Task: Create a due date automation trigger when advanced on, 2 hours before a card is due add basic with the red label.
Action: Mouse moved to (675, 245)
Screenshot: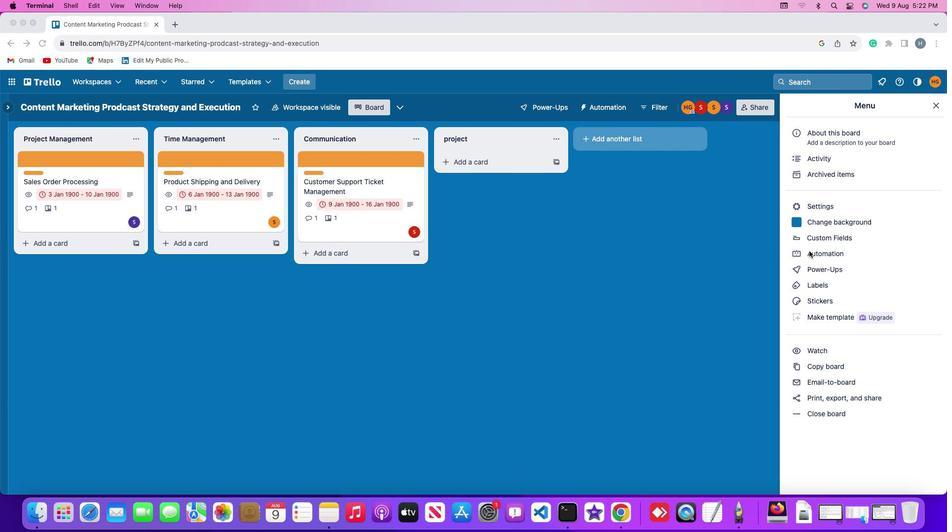
Action: Mouse pressed left at (675, 245)
Screenshot: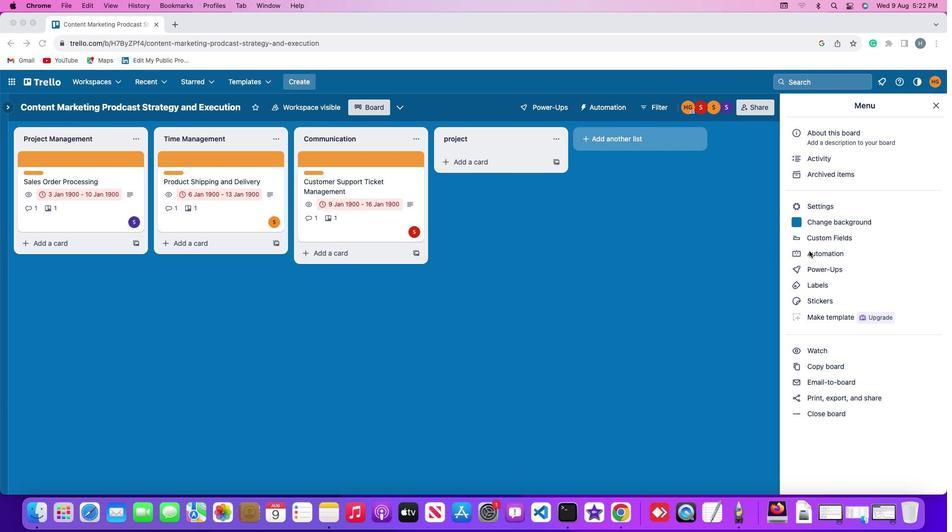 
Action: Mouse pressed left at (675, 245)
Screenshot: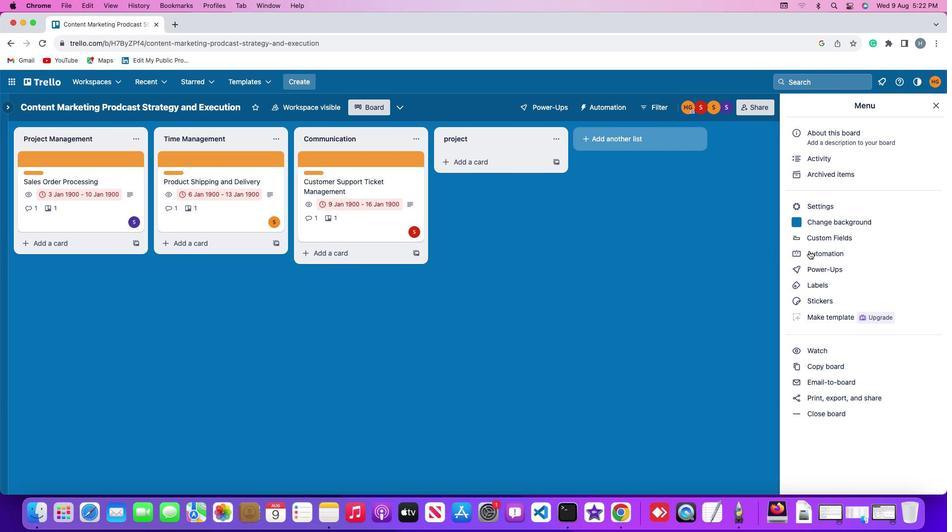
Action: Mouse moved to (168, 228)
Screenshot: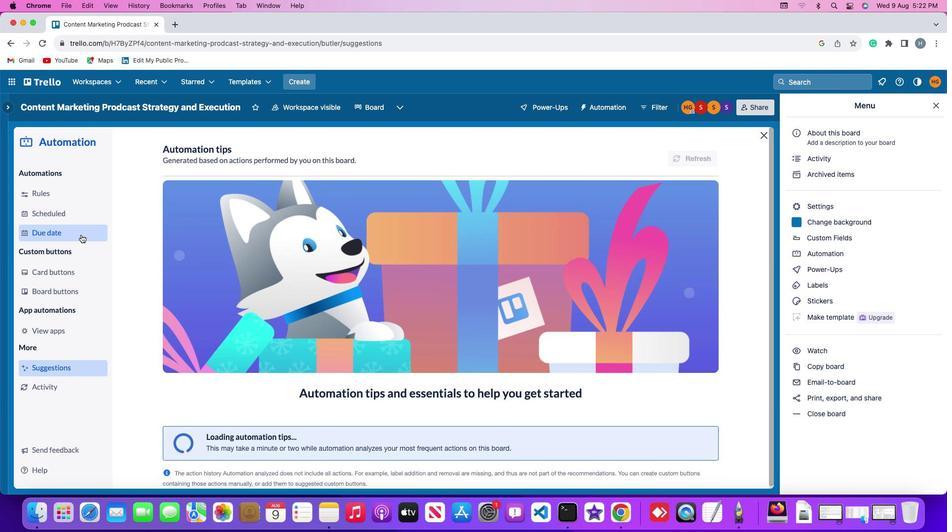 
Action: Mouse pressed left at (168, 228)
Screenshot: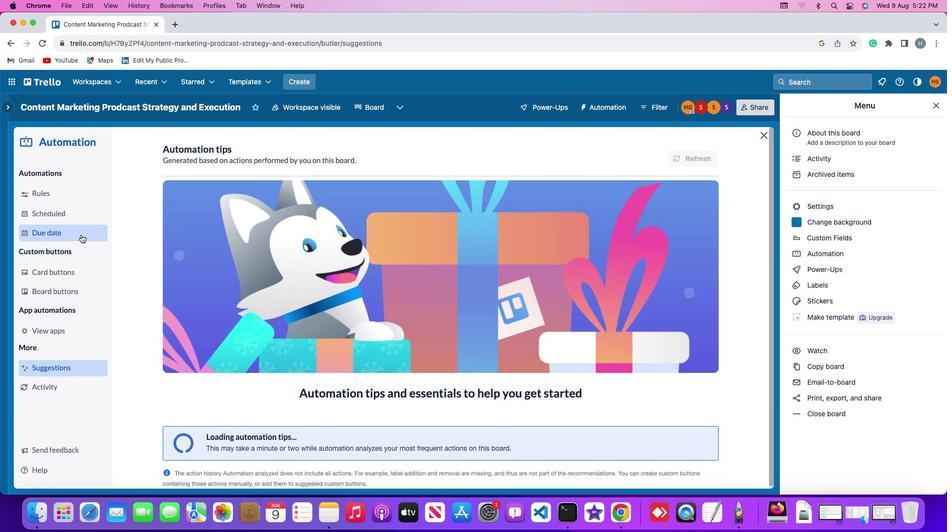 
Action: Mouse moved to (563, 145)
Screenshot: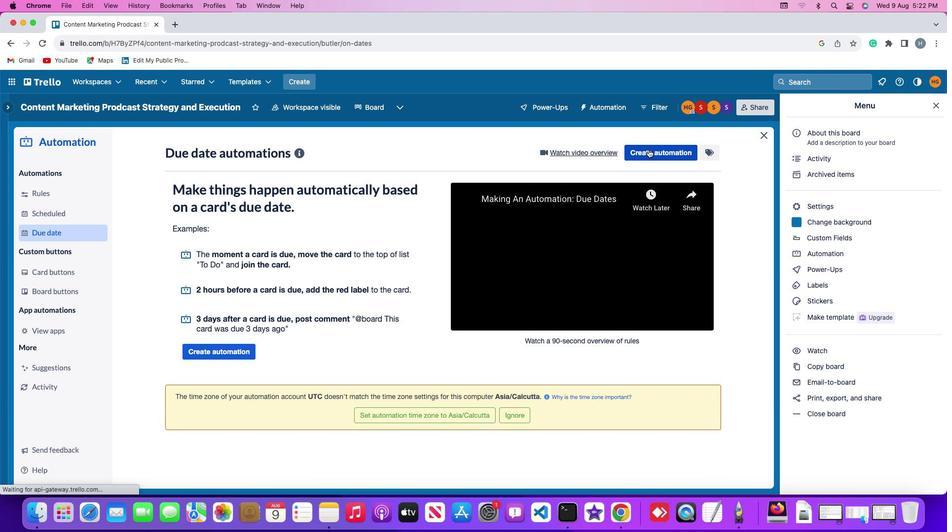 
Action: Mouse pressed left at (563, 145)
Screenshot: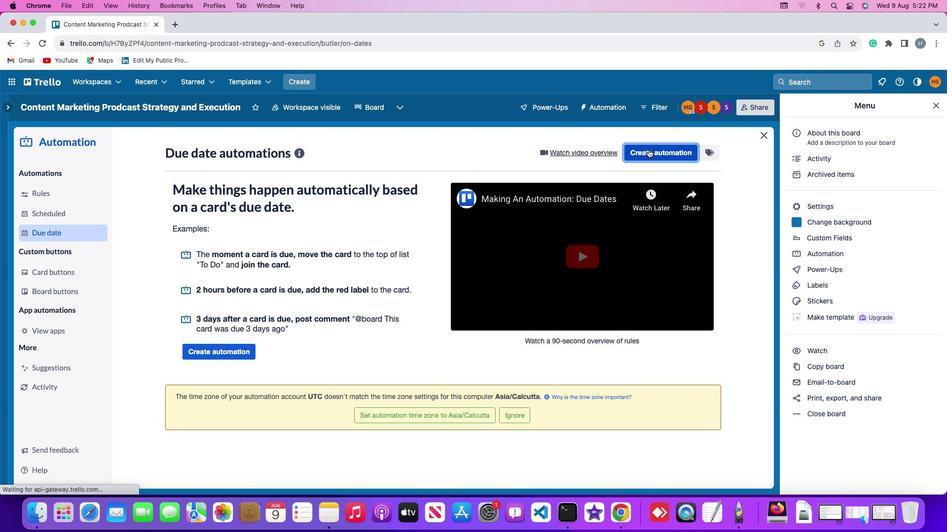
Action: Mouse moved to (287, 243)
Screenshot: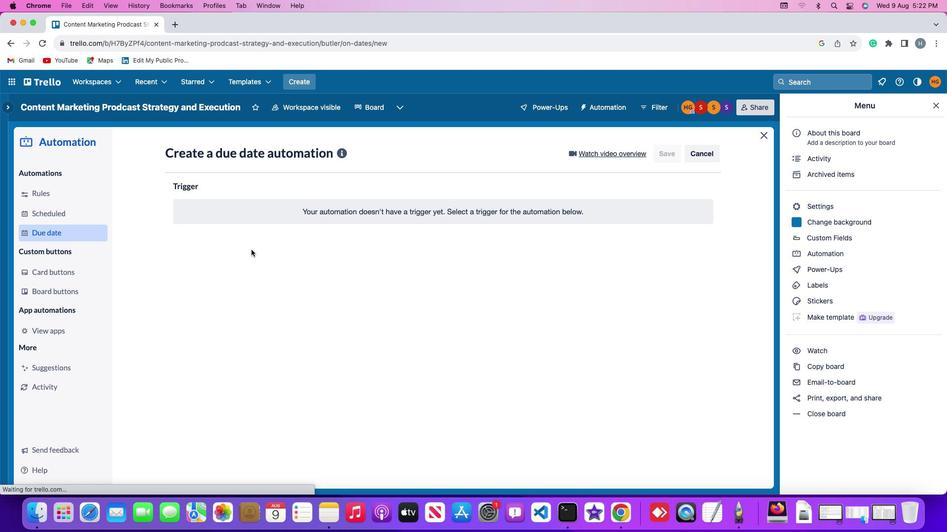 
Action: Mouse pressed left at (287, 243)
Screenshot: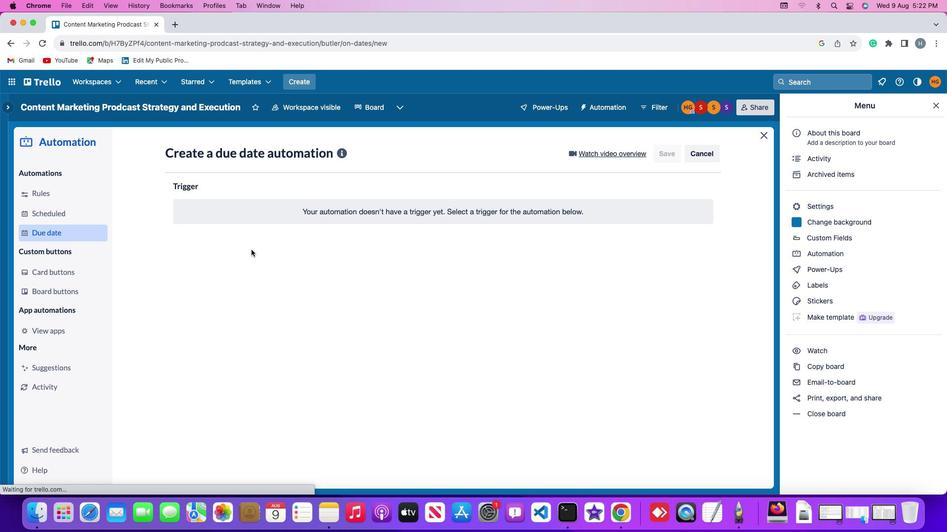 
Action: Mouse moved to (245, 385)
Screenshot: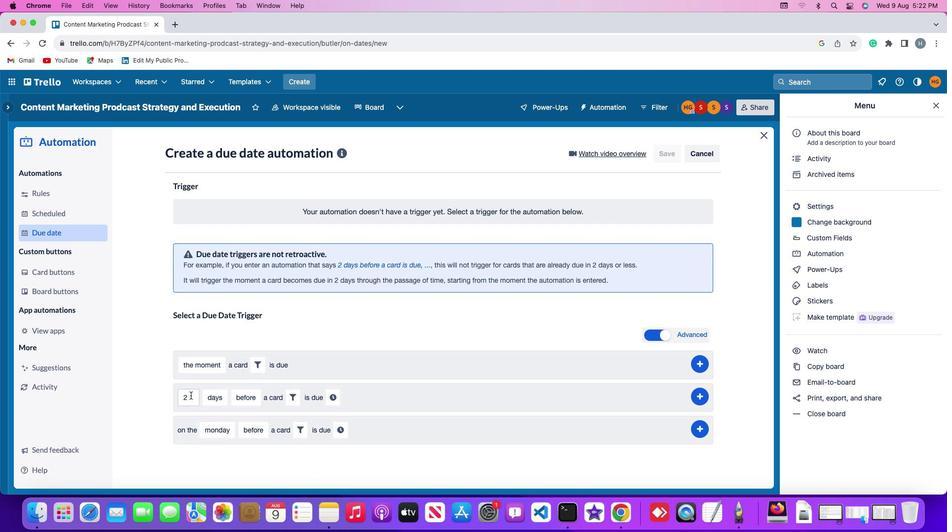 
Action: Mouse pressed left at (245, 385)
Screenshot: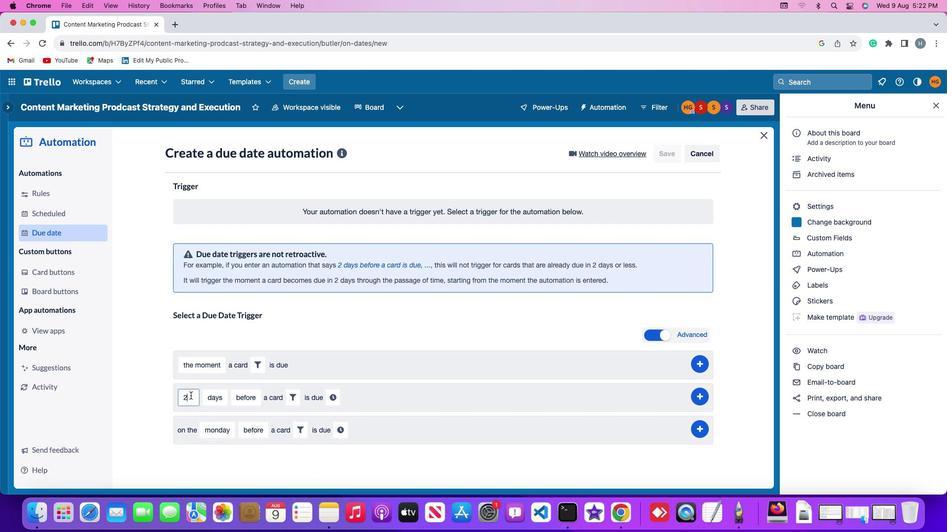 
Action: Mouse moved to (245, 387)
Screenshot: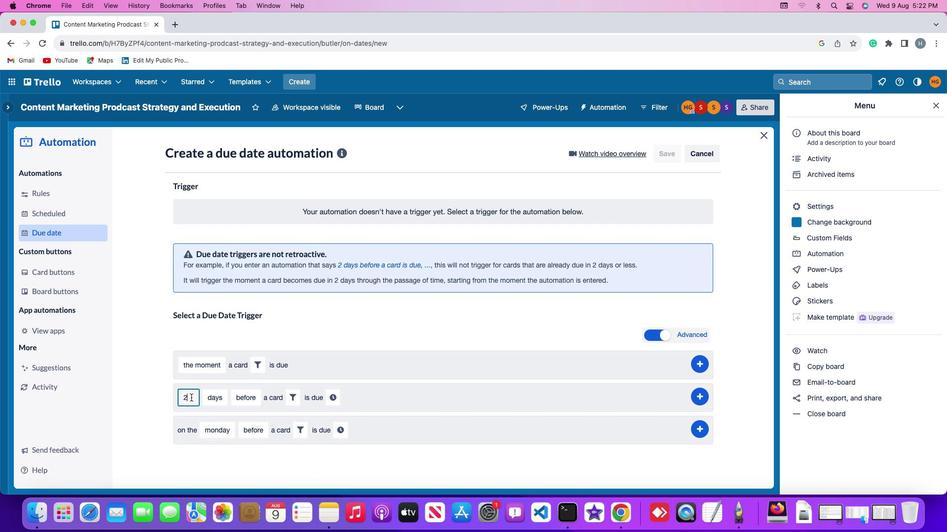
Action: Key pressed Key.backspace
Screenshot: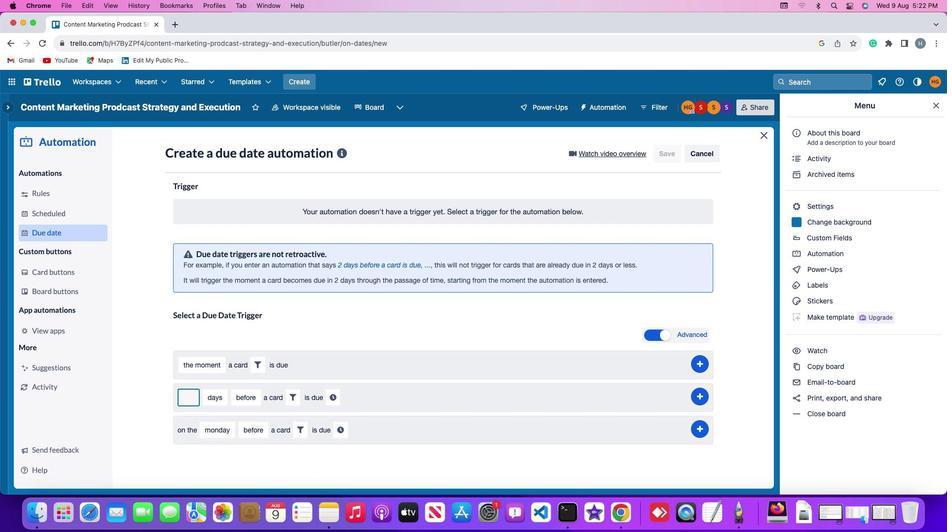 
Action: Mouse moved to (245, 387)
Screenshot: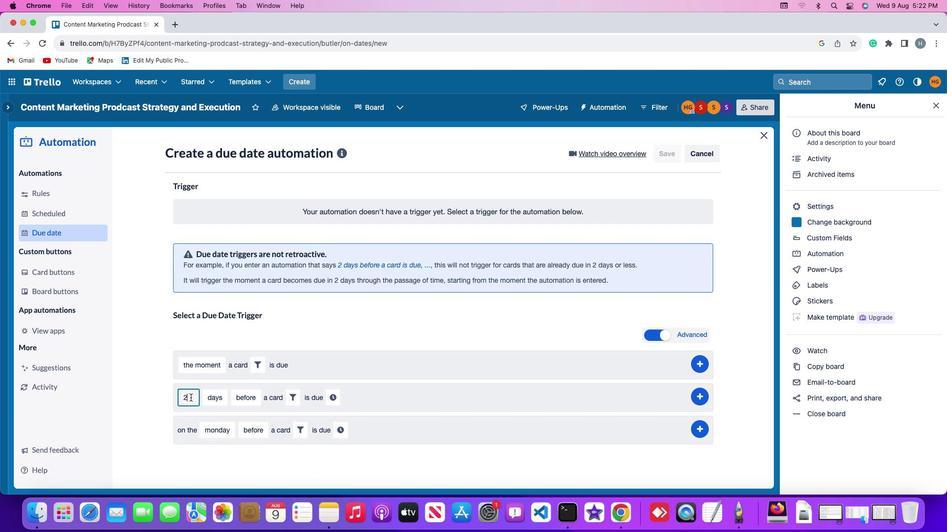 
Action: Key pressed '2'
Screenshot: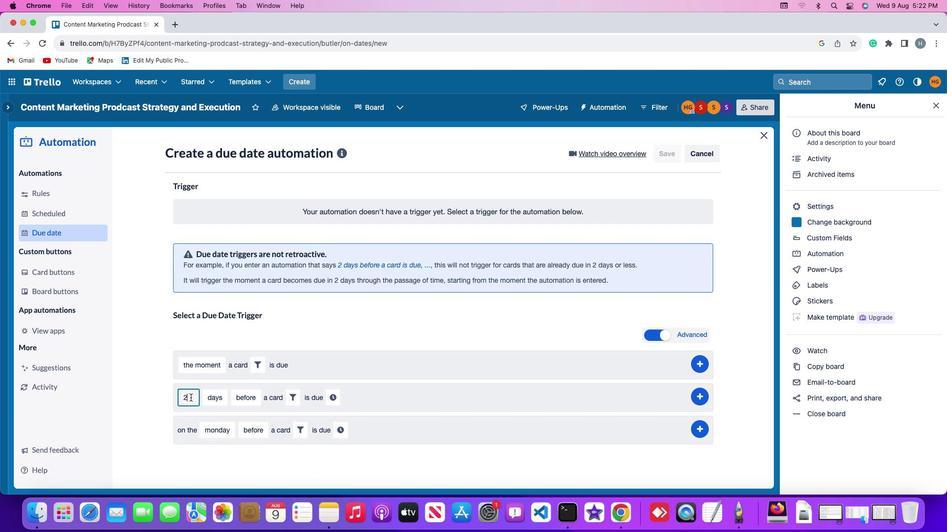 
Action: Mouse moved to (262, 390)
Screenshot: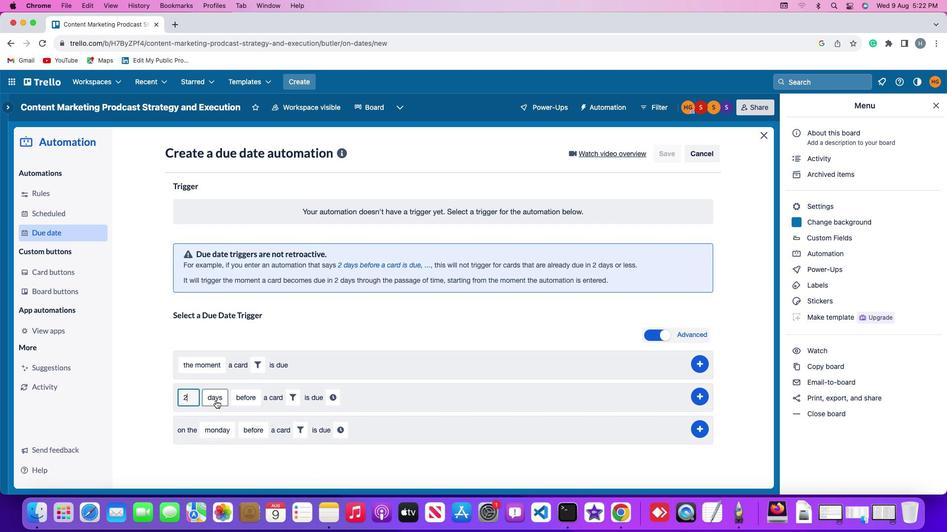 
Action: Mouse pressed left at (262, 390)
Screenshot: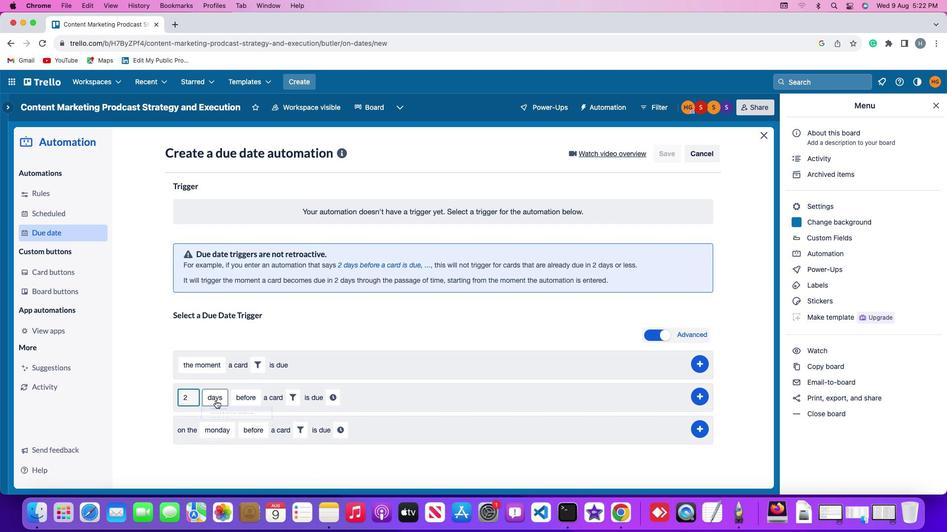 
Action: Mouse moved to (266, 447)
Screenshot: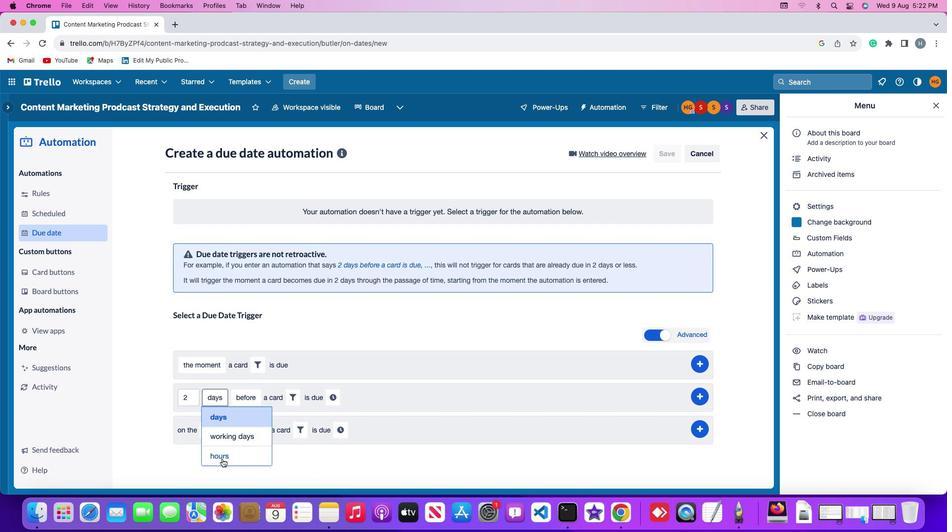 
Action: Mouse pressed left at (266, 447)
Screenshot: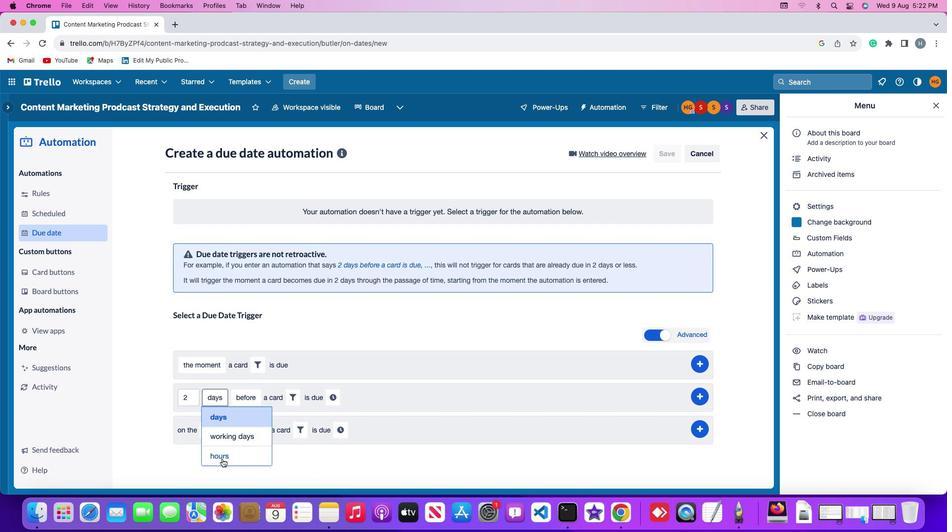 
Action: Mouse moved to (288, 410)
Screenshot: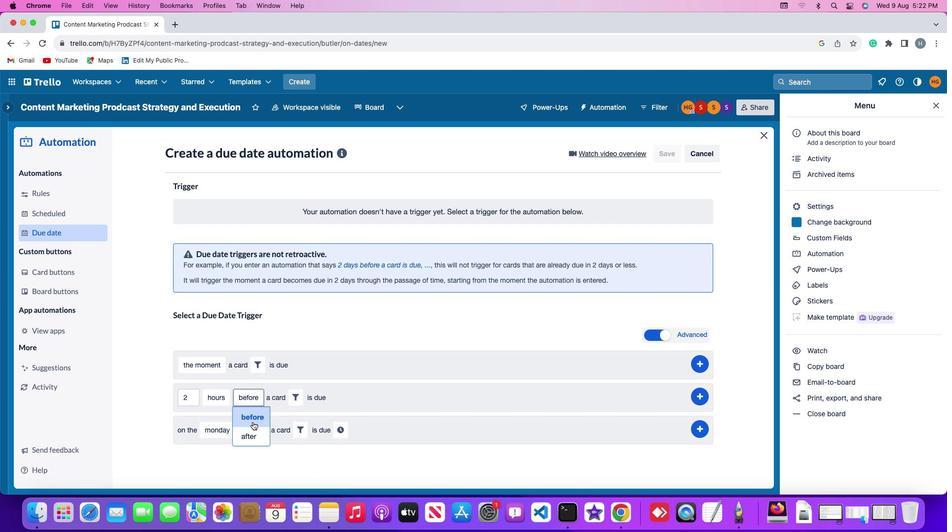 
Action: Mouse pressed left at (288, 410)
Screenshot: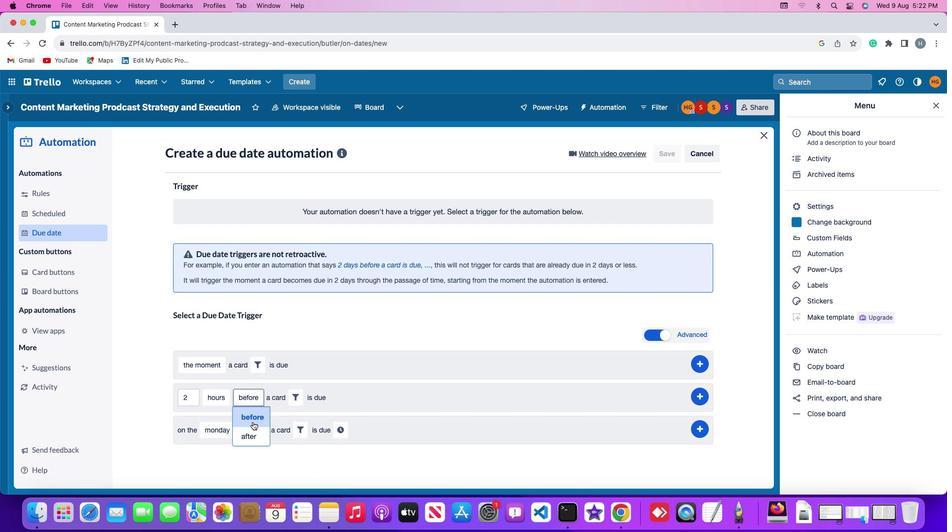 
Action: Mouse moved to (316, 384)
Screenshot: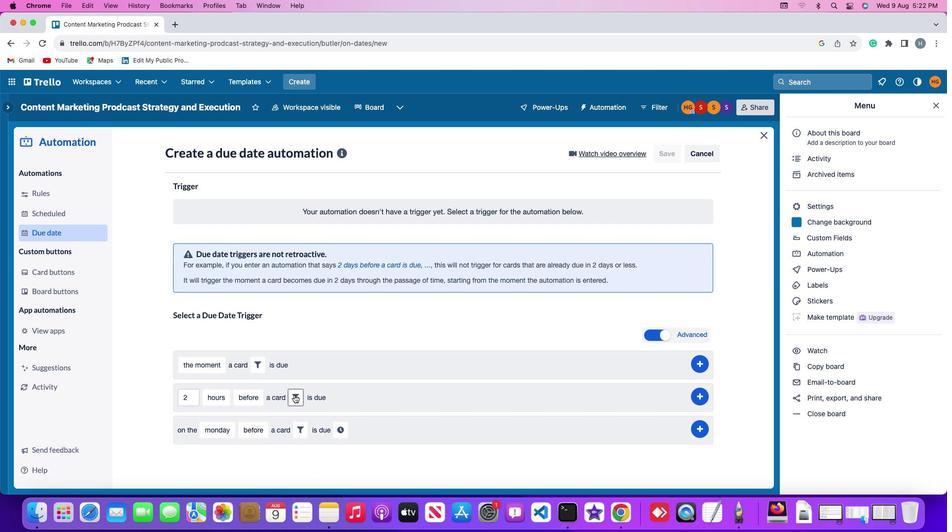 
Action: Mouse pressed left at (316, 384)
Screenshot: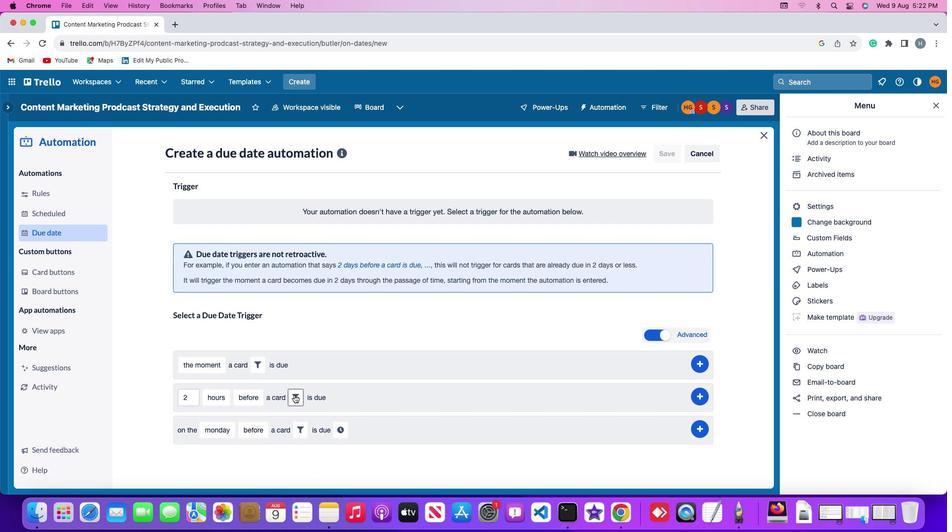 
Action: Mouse moved to (305, 437)
Screenshot: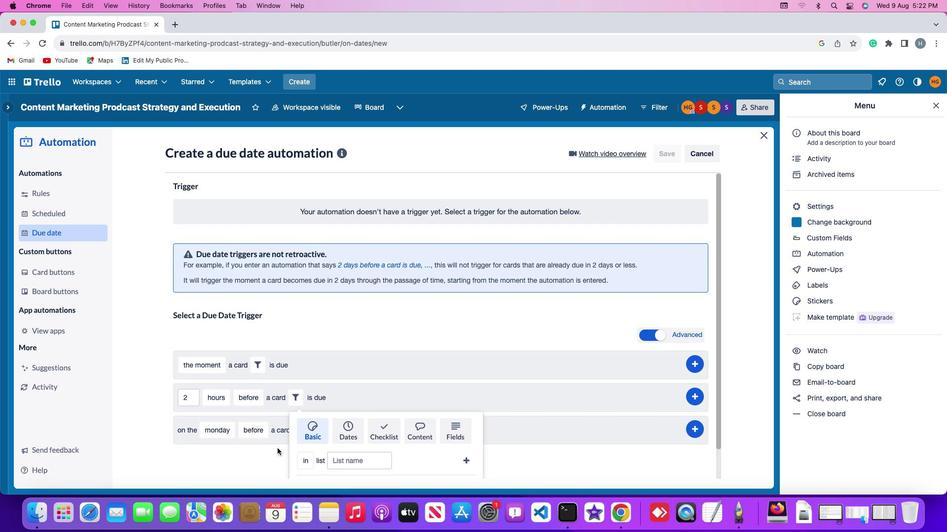 
Action: Mouse scrolled (305, 437) with delta (111, 0)
Screenshot: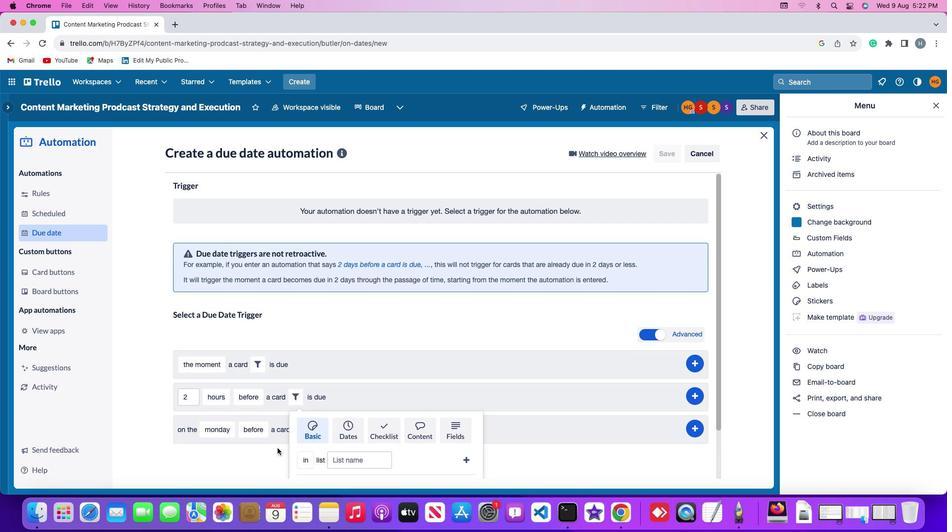 
Action: Mouse scrolled (305, 437) with delta (111, 0)
Screenshot: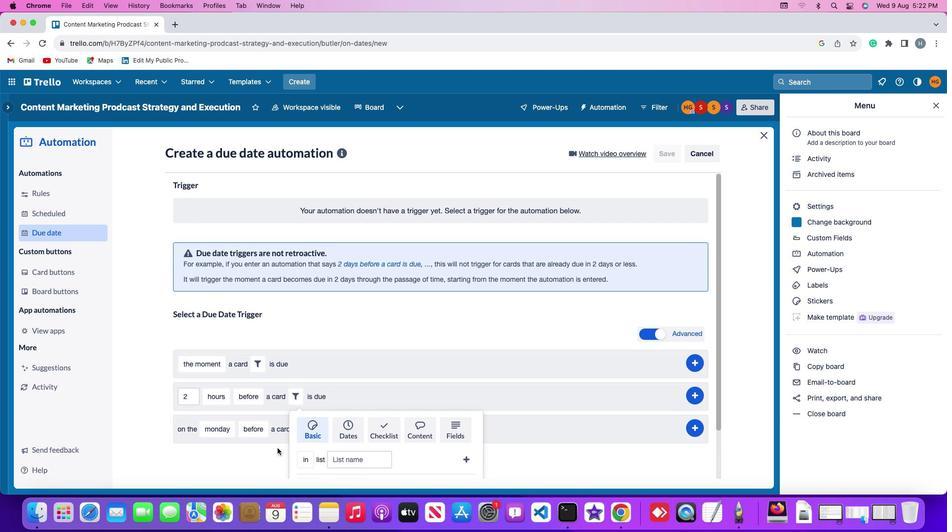 
Action: Mouse scrolled (305, 437) with delta (111, 0)
Screenshot: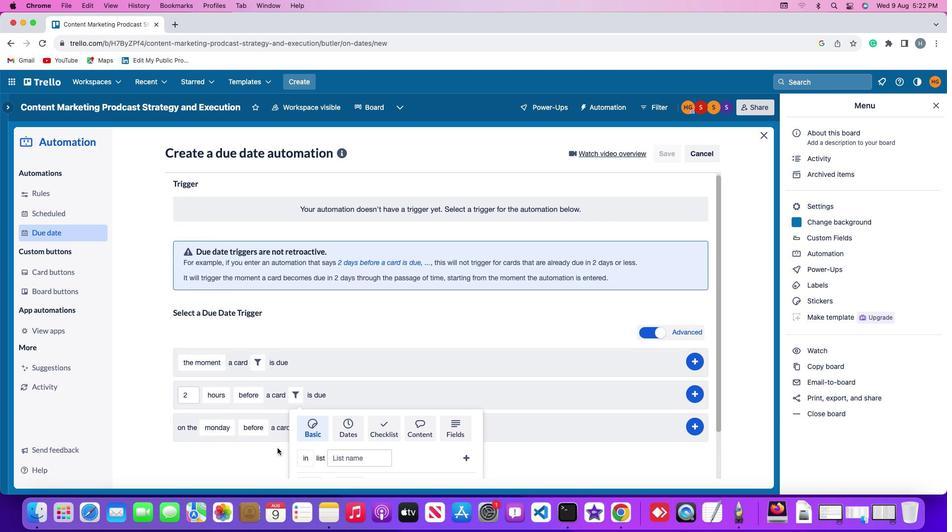 
Action: Mouse moved to (324, 423)
Screenshot: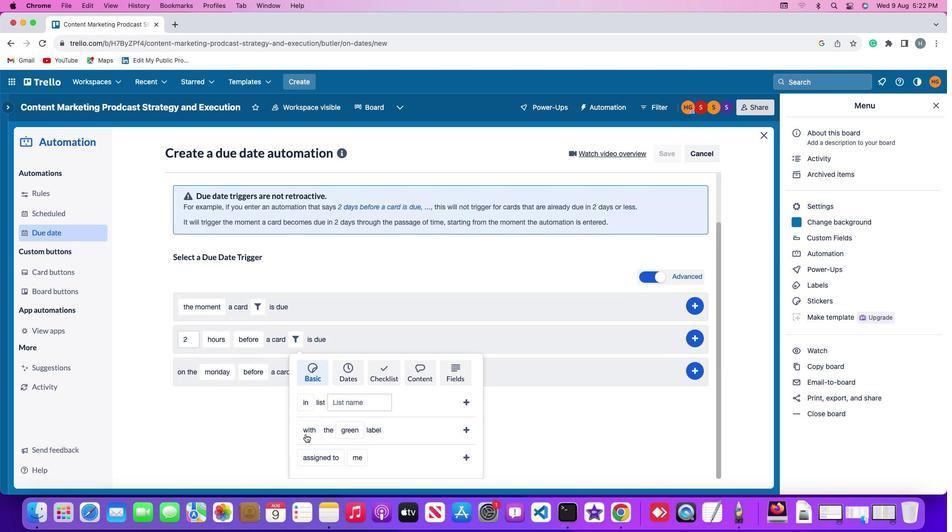 
Action: Mouse pressed left at (324, 423)
Screenshot: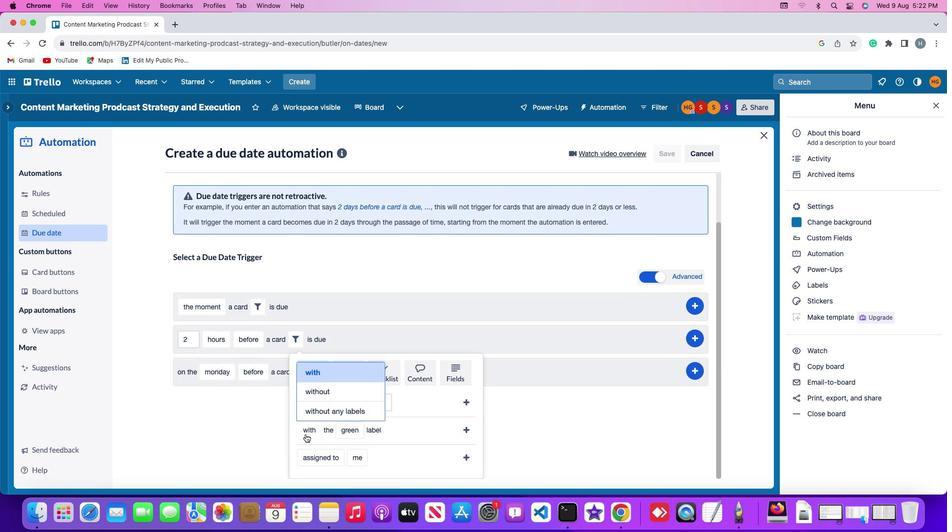
Action: Mouse moved to (337, 365)
Screenshot: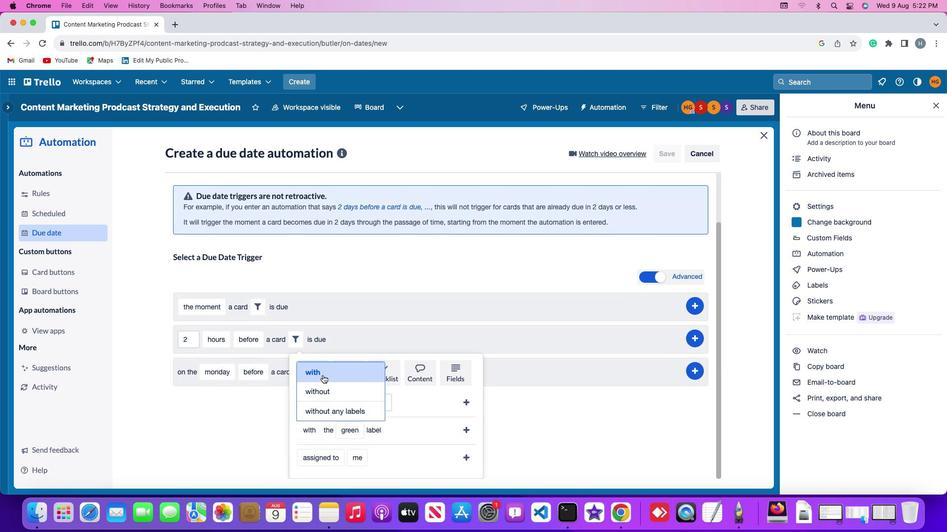 
Action: Mouse pressed left at (337, 365)
Screenshot: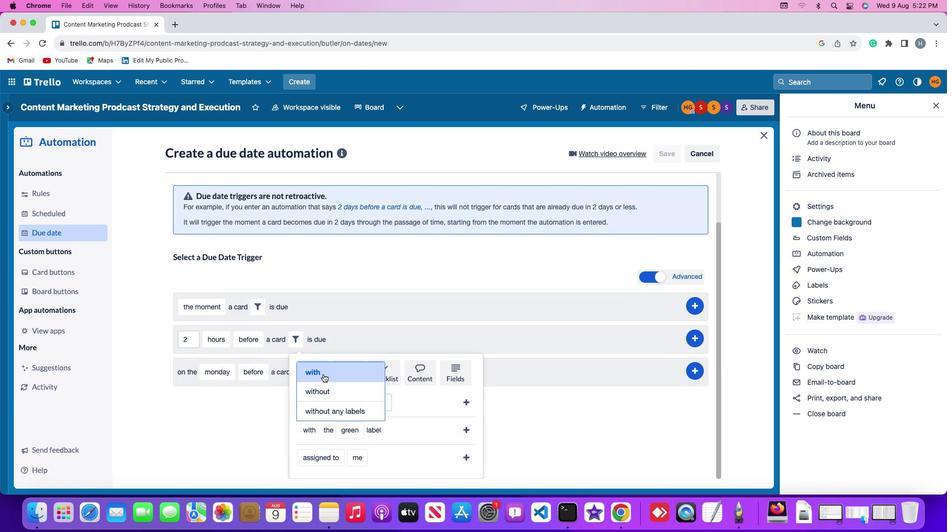 
Action: Mouse moved to (353, 418)
Screenshot: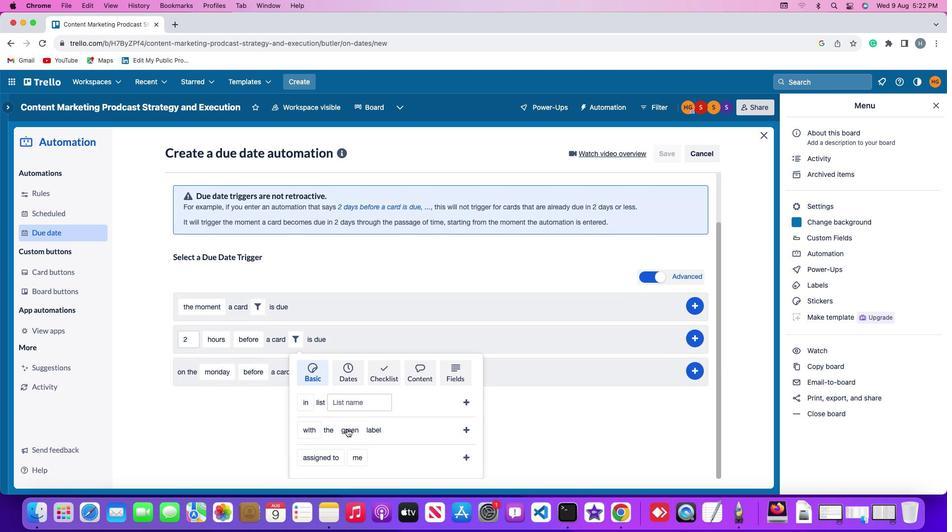 
Action: Mouse pressed left at (353, 418)
Screenshot: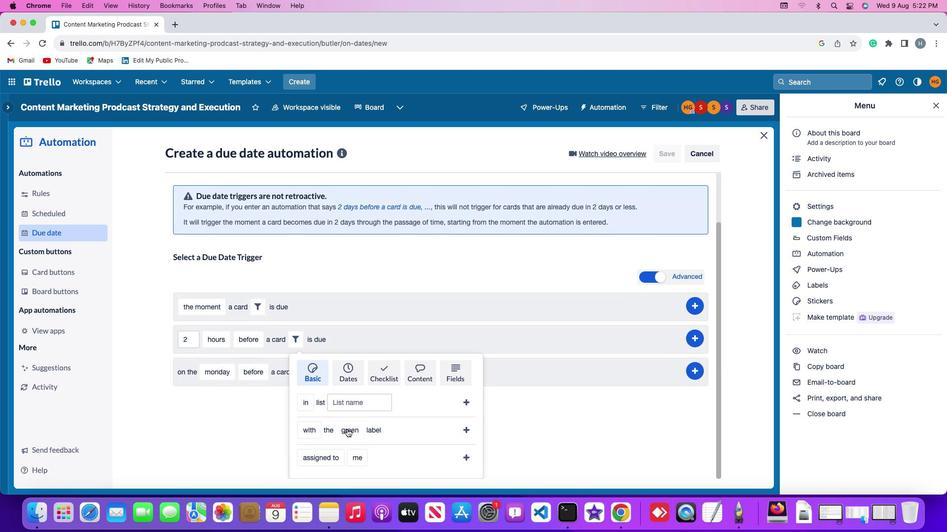 
Action: Mouse moved to (353, 359)
Screenshot: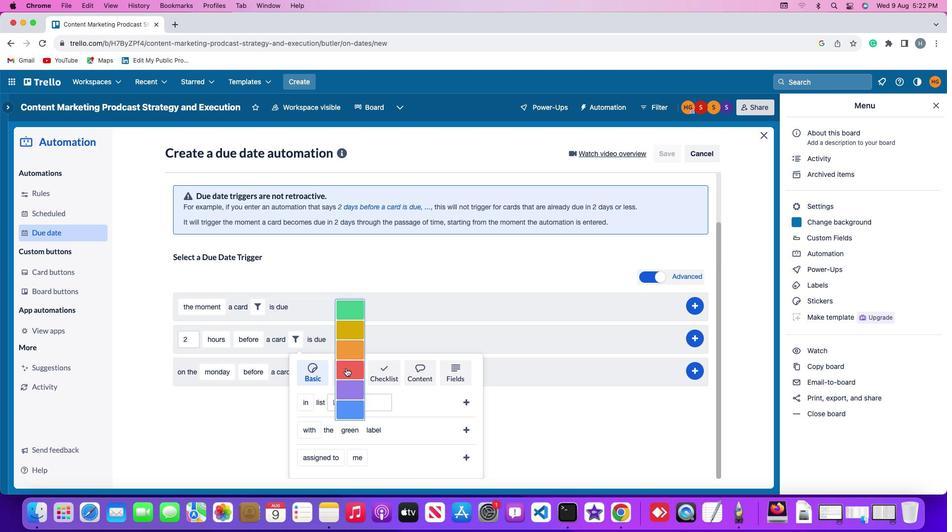 
Action: Mouse pressed left at (353, 359)
Screenshot: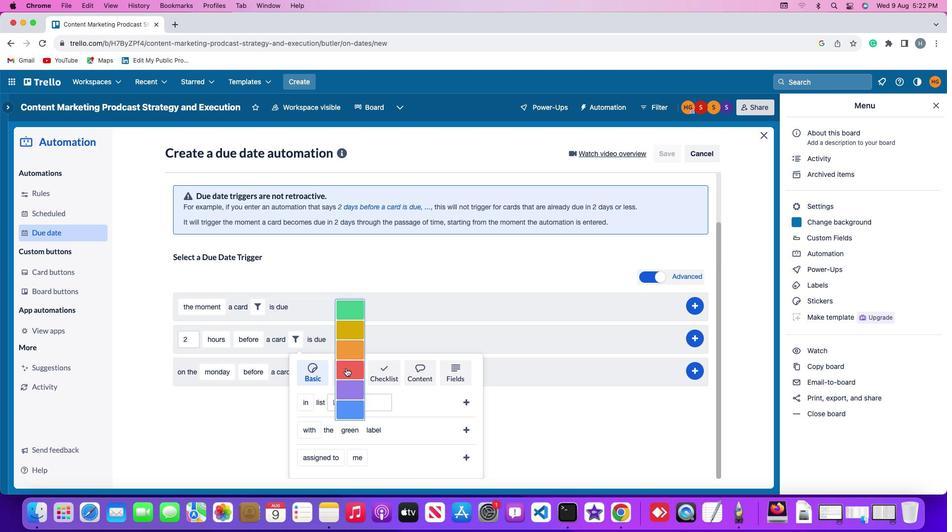 
Action: Mouse moved to (436, 418)
Screenshot: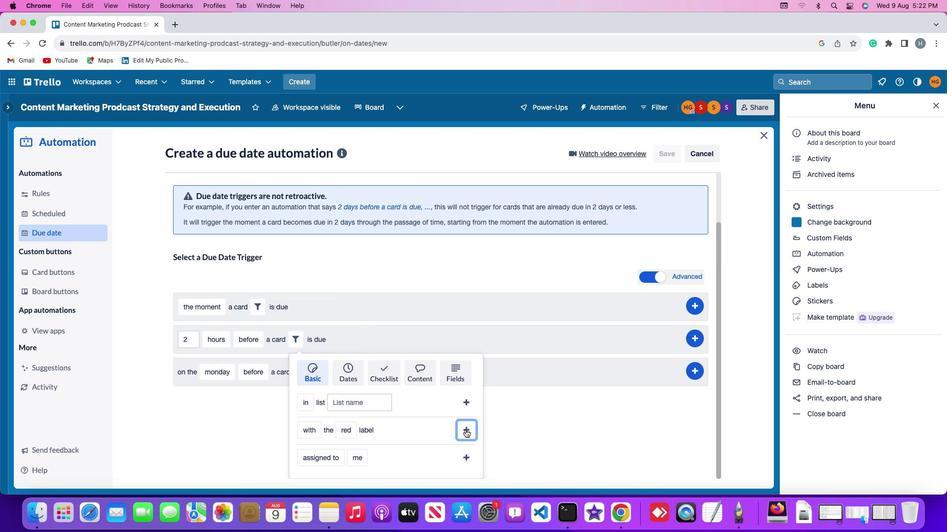 
Action: Mouse pressed left at (436, 418)
Screenshot: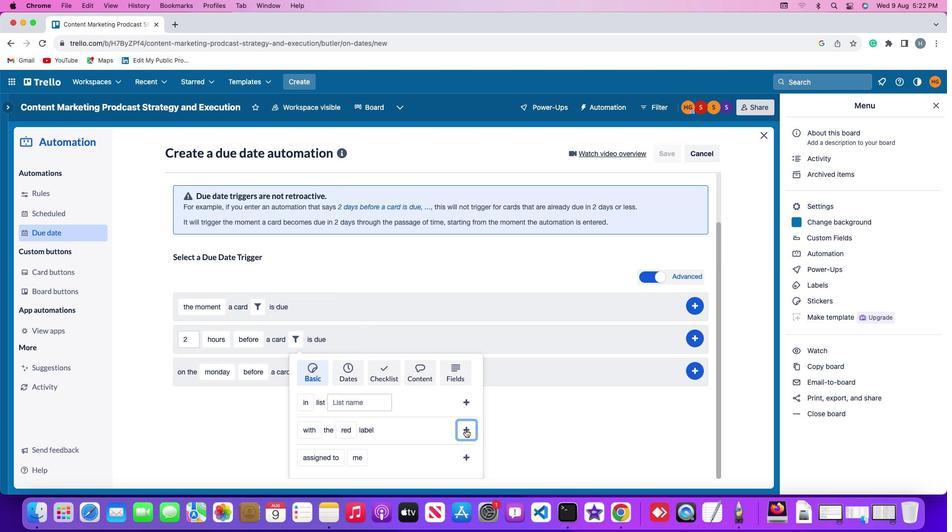 
Action: Mouse moved to (602, 383)
Screenshot: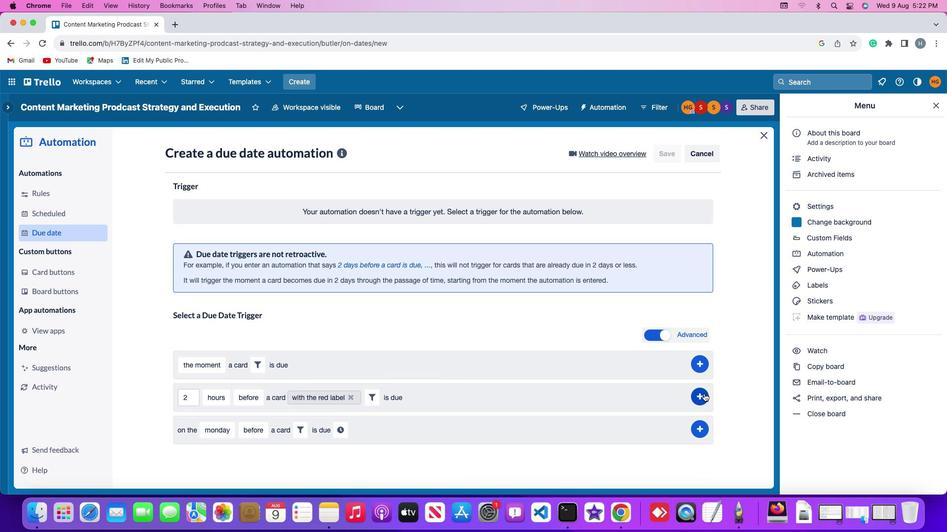 
Action: Mouse pressed left at (602, 383)
Screenshot: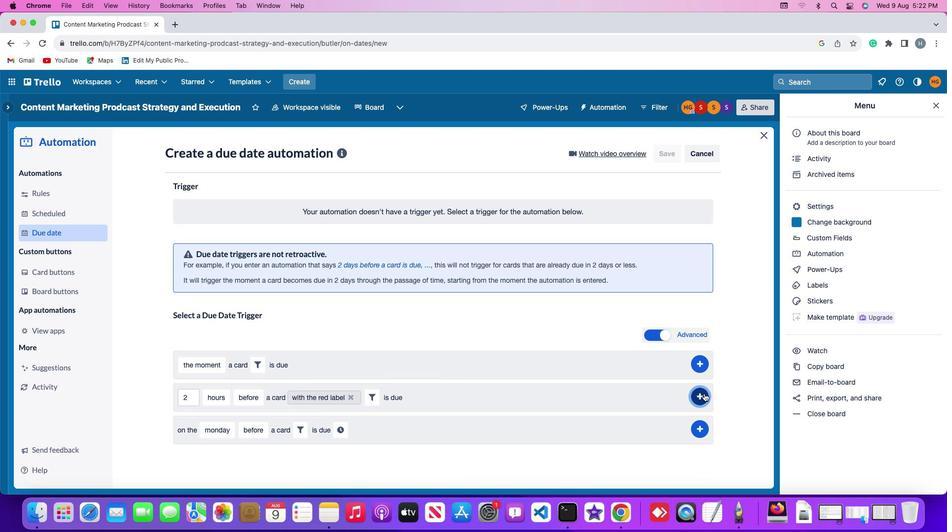 
Action: Mouse moved to (628, 281)
Screenshot: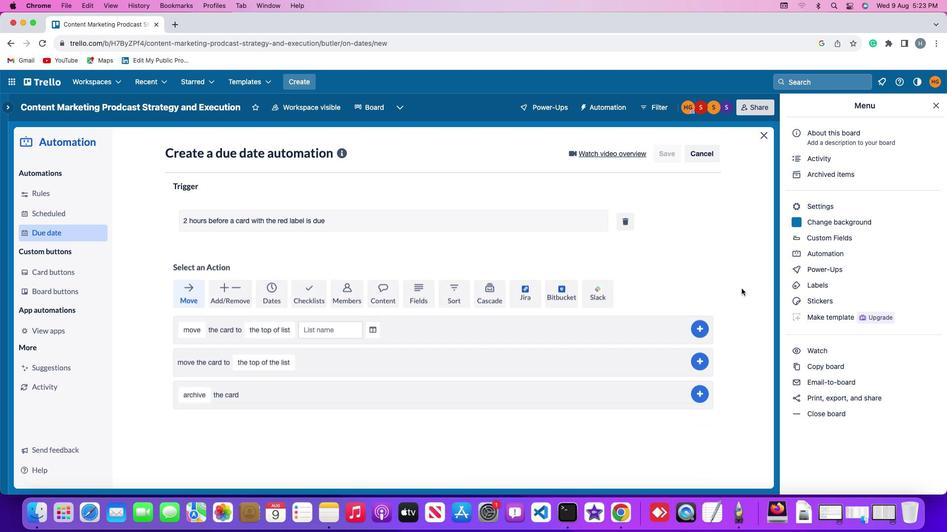 
